 Task: Check the average views per listing of barn in the last 3 years.
Action: Mouse moved to (904, 219)
Screenshot: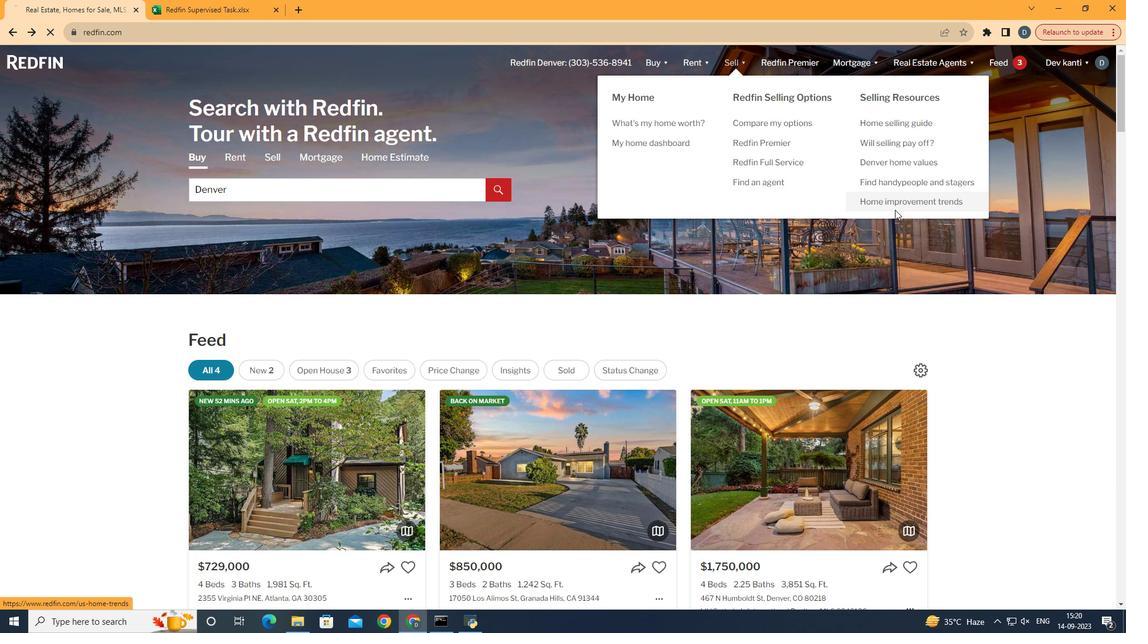 
Action: Mouse pressed left at (904, 219)
Screenshot: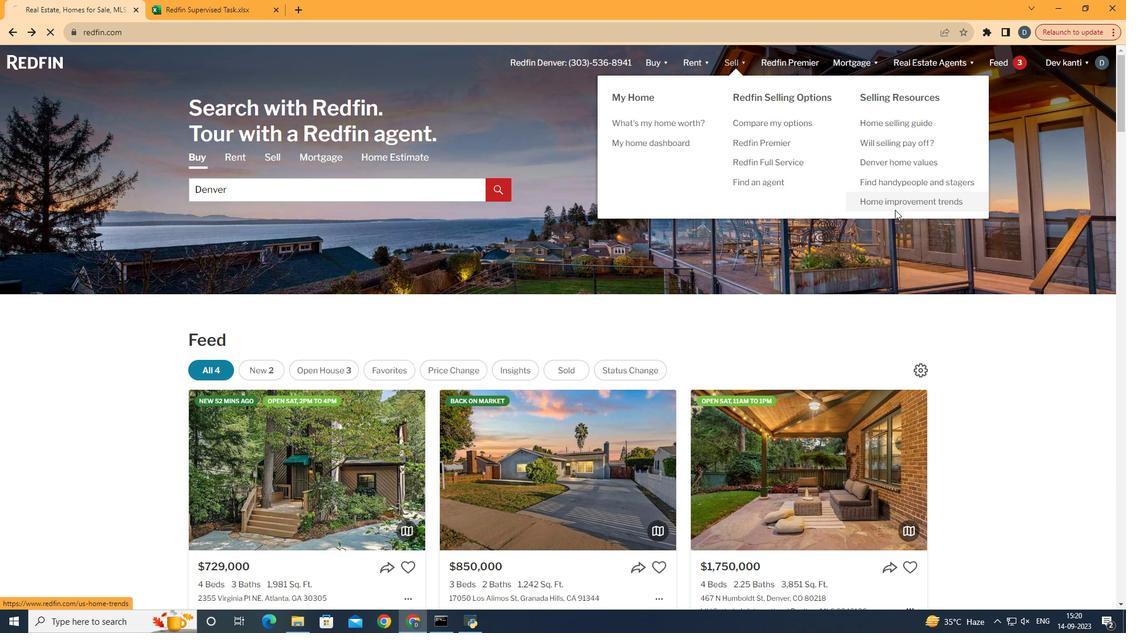 
Action: Mouse moved to (301, 235)
Screenshot: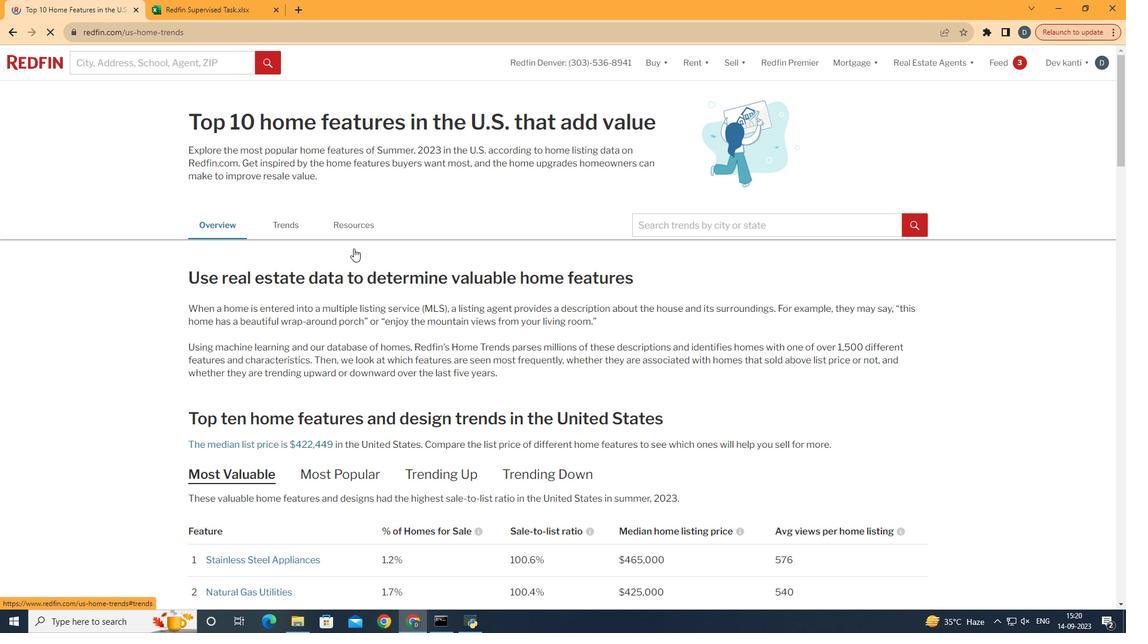
Action: Mouse pressed left at (301, 235)
Screenshot: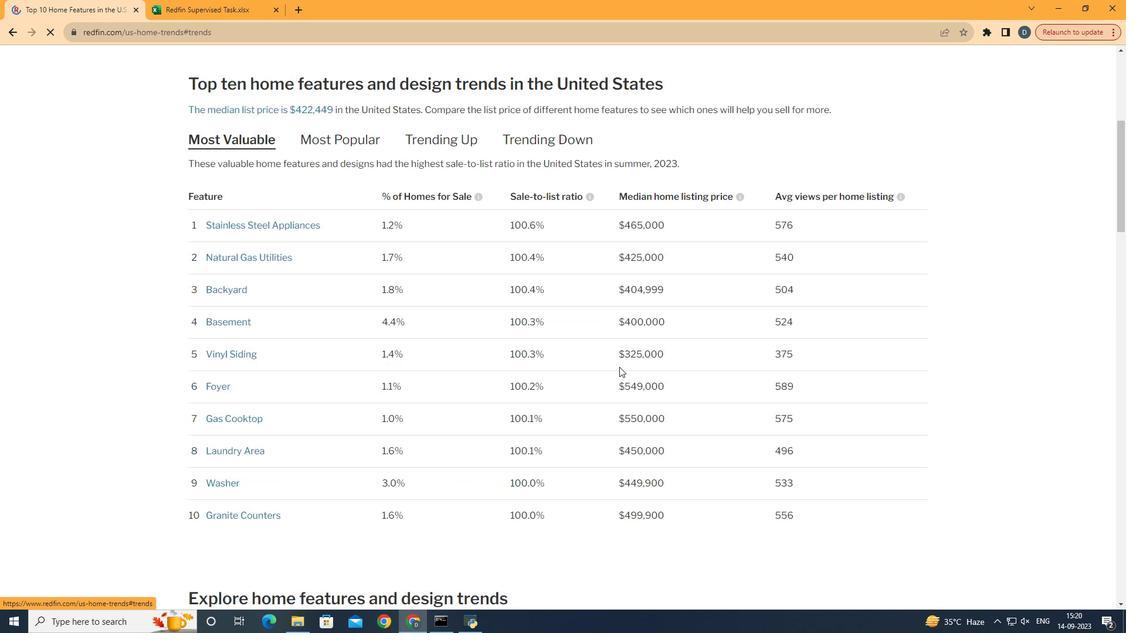 
Action: Mouse moved to (638, 382)
Screenshot: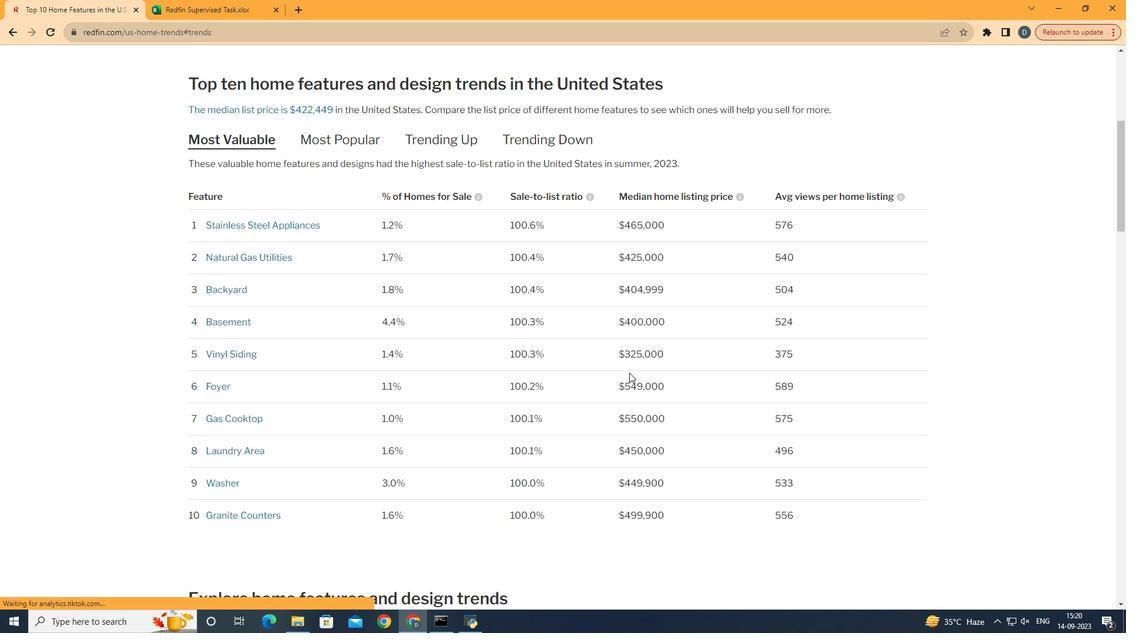 
Action: Mouse scrolled (638, 381) with delta (0, 0)
Screenshot: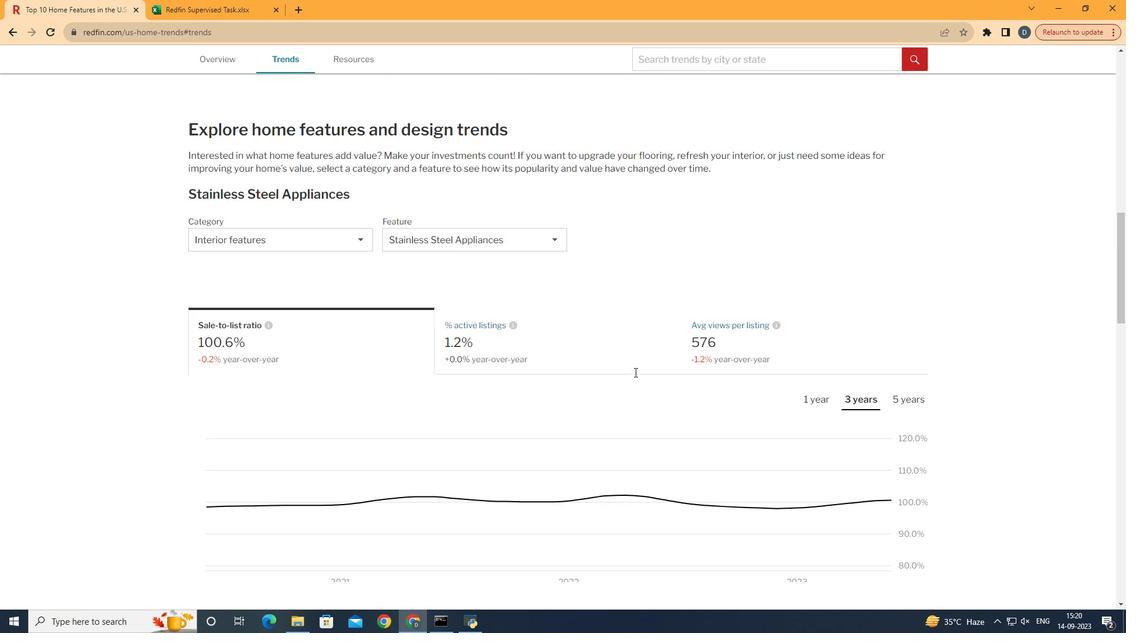 
Action: Mouse scrolled (638, 381) with delta (0, 0)
Screenshot: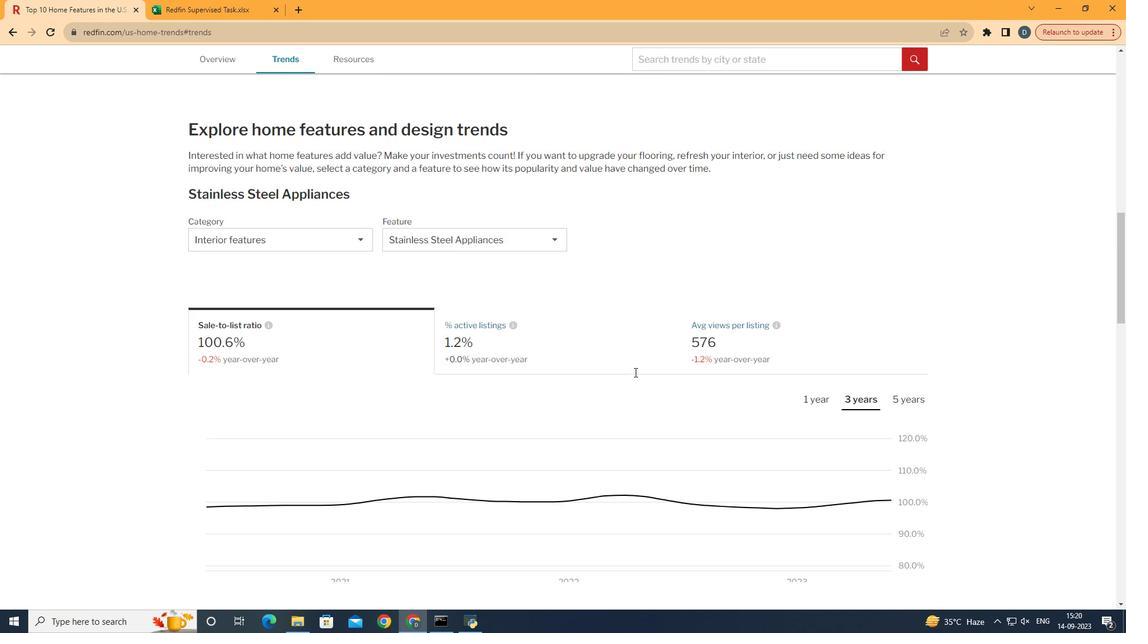 
Action: Mouse moved to (638, 381)
Screenshot: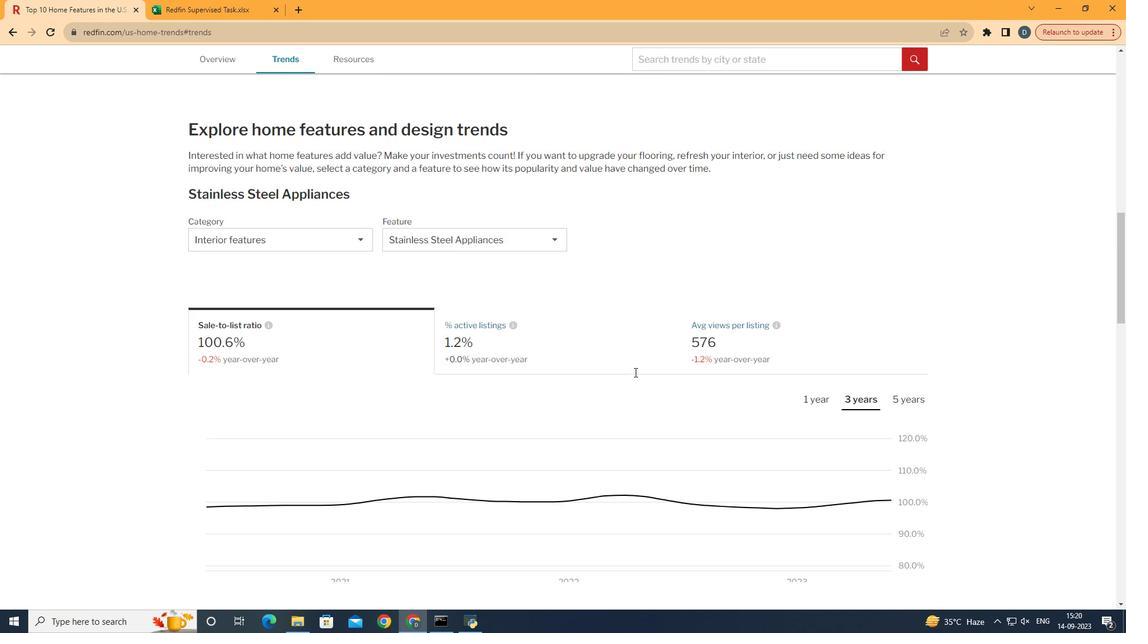 
Action: Mouse scrolled (638, 381) with delta (0, 0)
Screenshot: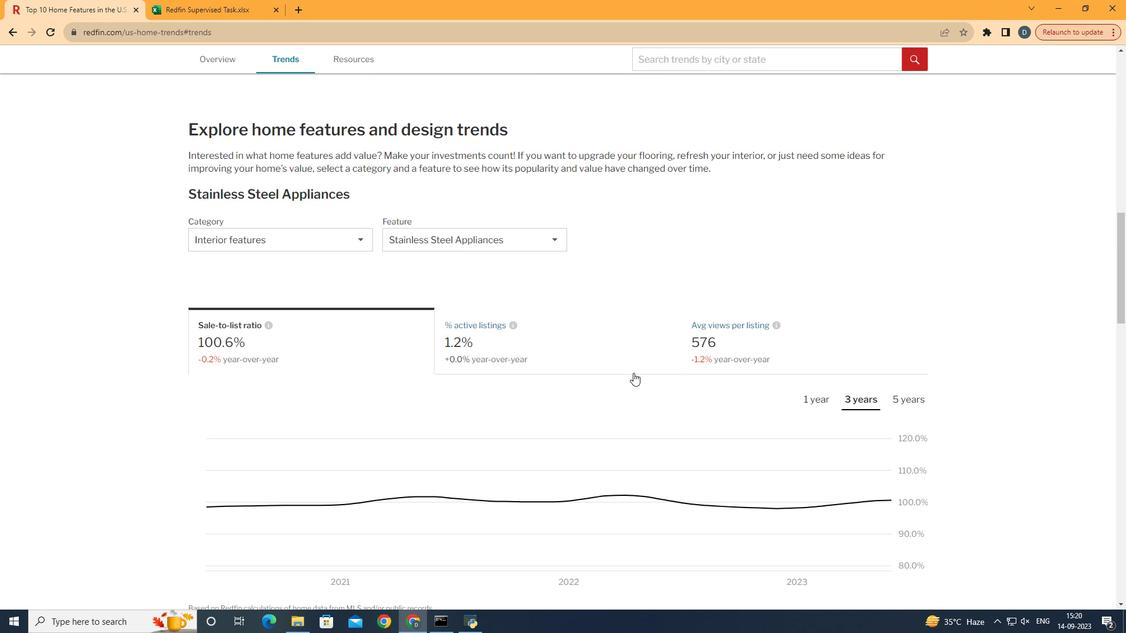 
Action: Mouse moved to (640, 381)
Screenshot: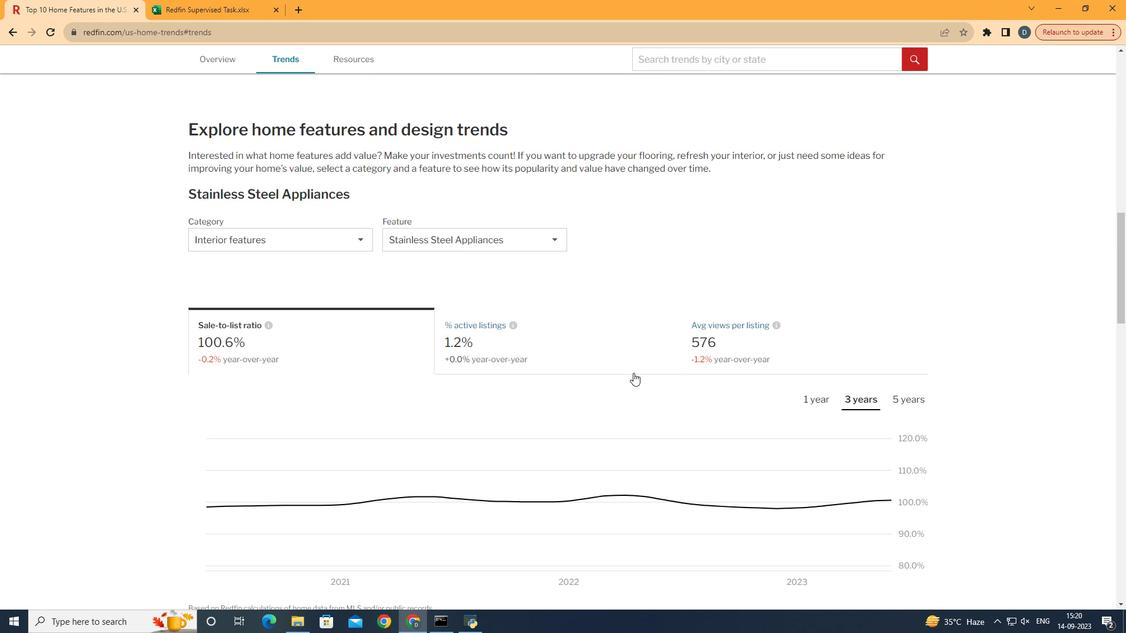 
Action: Mouse scrolled (640, 381) with delta (0, 0)
Screenshot: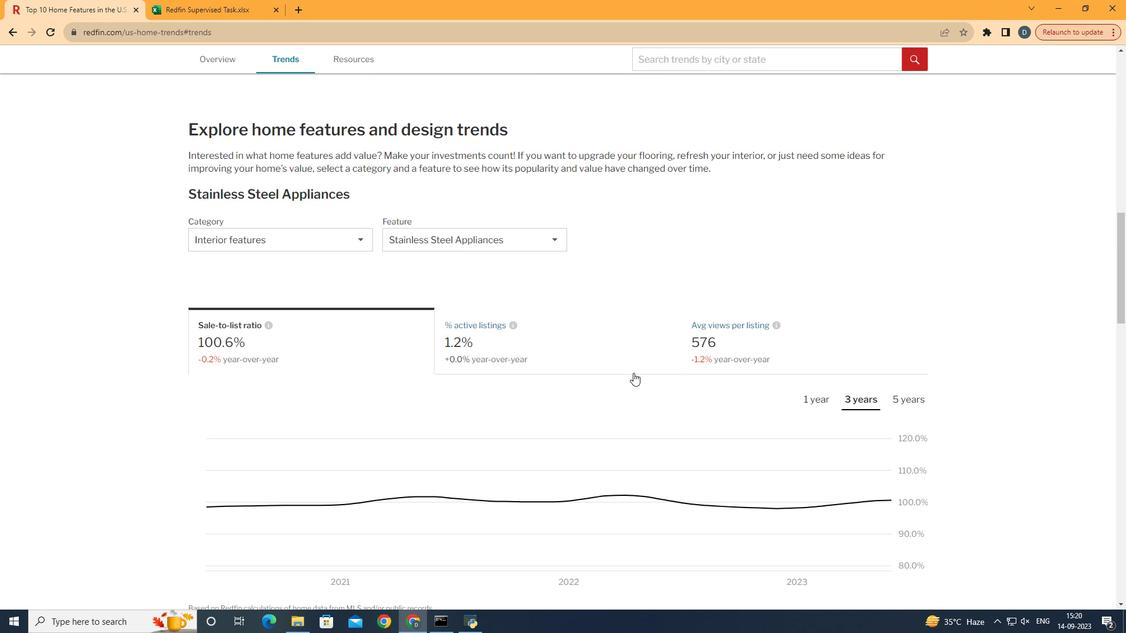 
Action: Mouse scrolled (640, 381) with delta (0, 0)
Screenshot: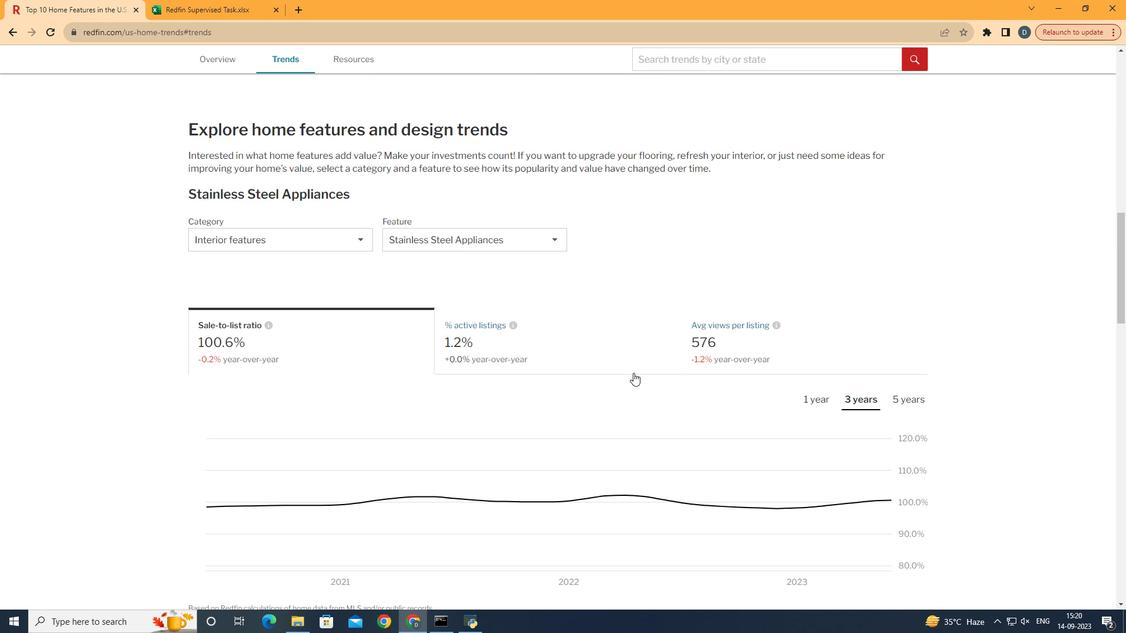 
Action: Mouse scrolled (640, 381) with delta (0, 0)
Screenshot: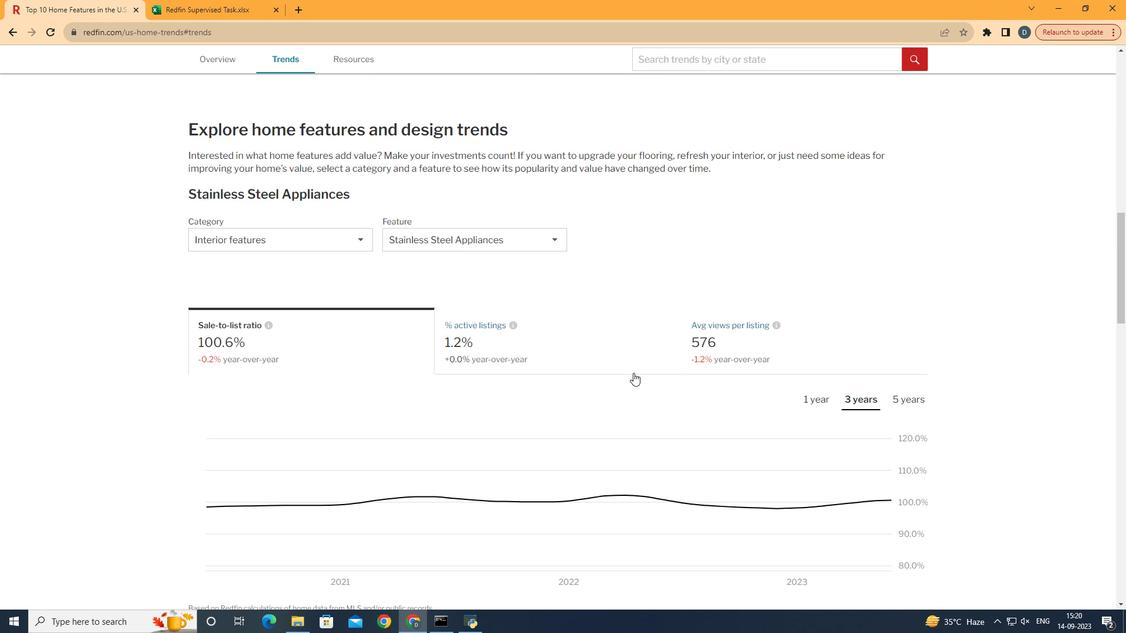 
Action: Mouse scrolled (640, 381) with delta (0, 0)
Screenshot: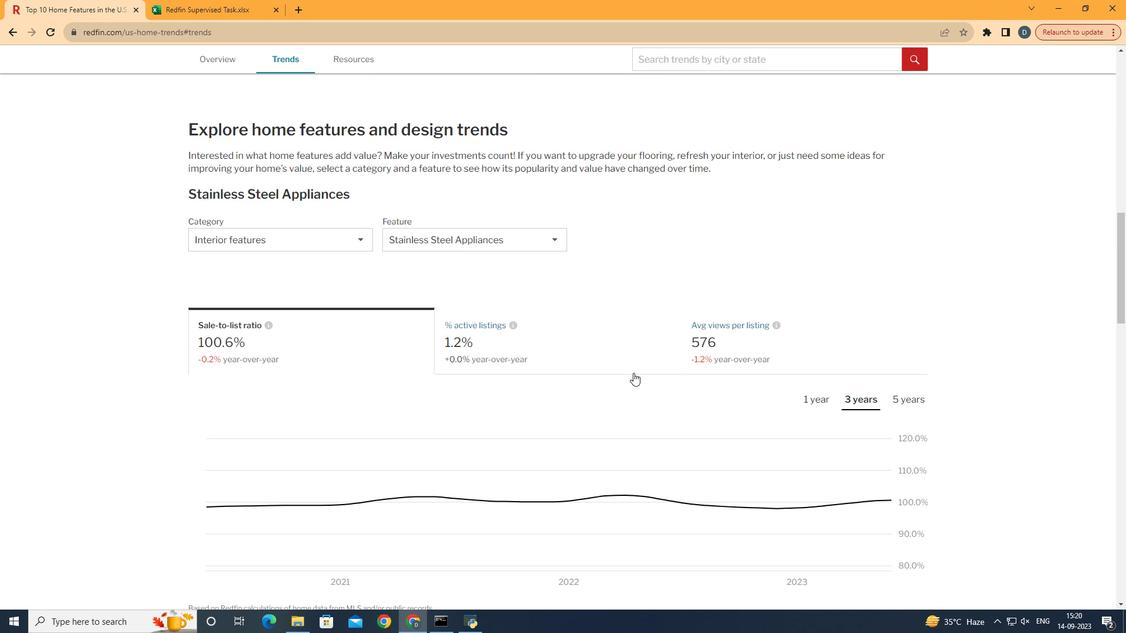 
Action: Mouse moved to (641, 381)
Screenshot: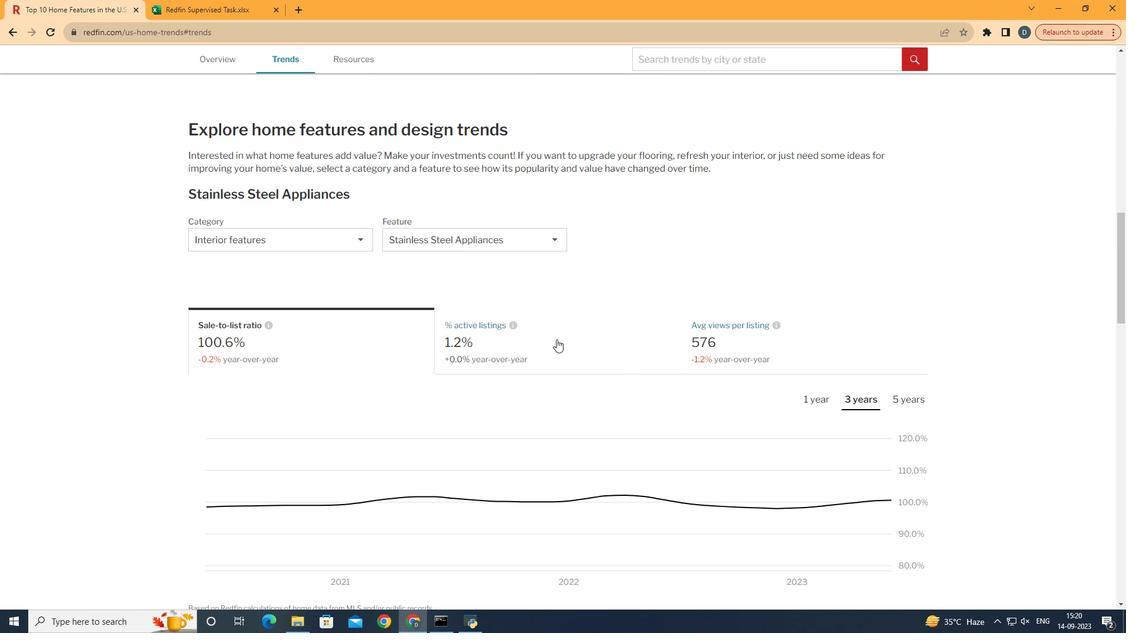
Action: Mouse scrolled (641, 381) with delta (0, 0)
Screenshot: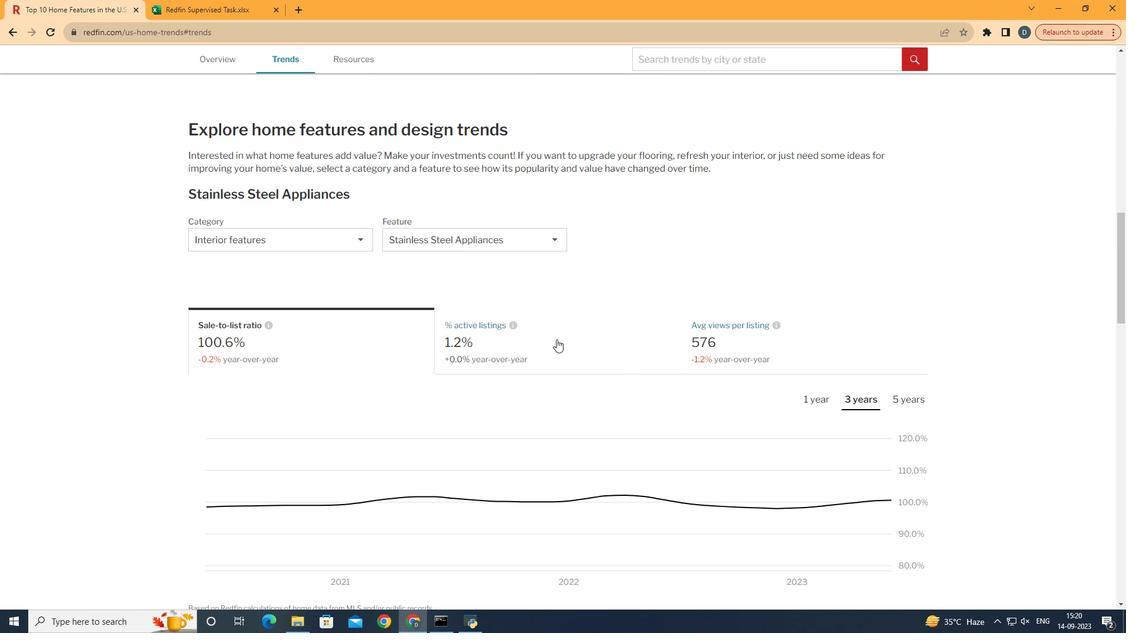
Action: Mouse moved to (406, 325)
Screenshot: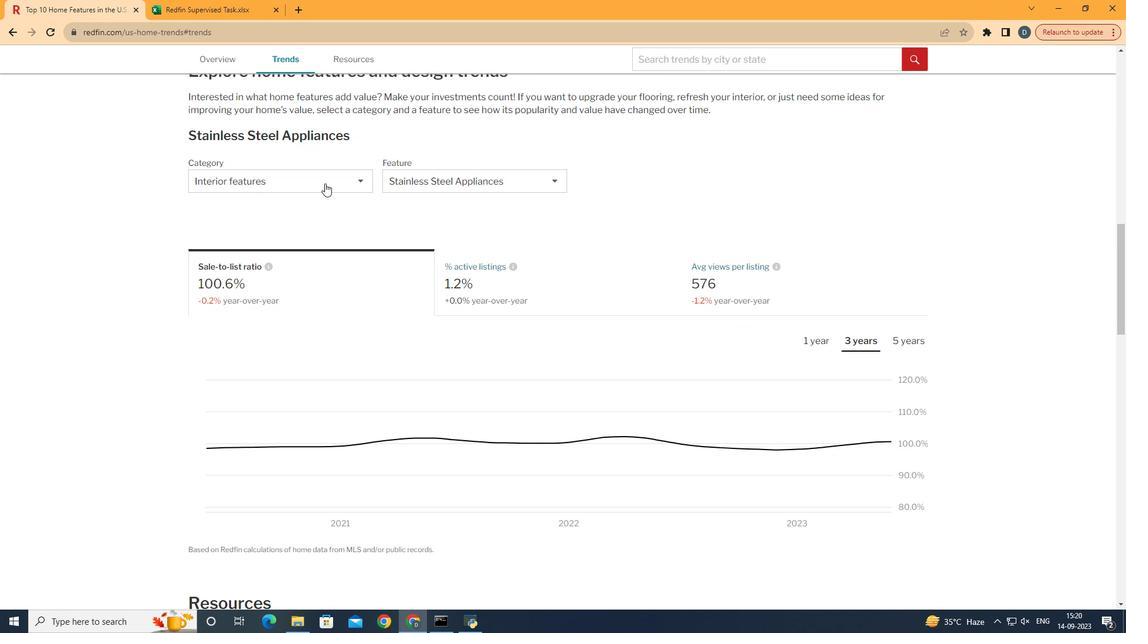 
Action: Mouse scrolled (406, 325) with delta (0, 0)
Screenshot: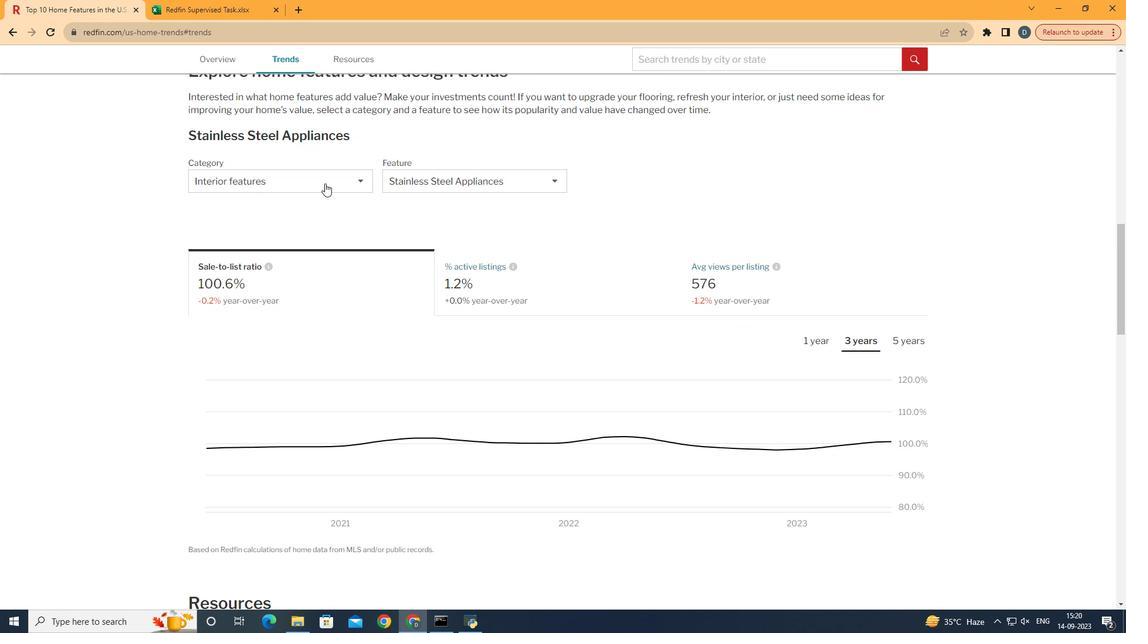 
Action: Mouse moved to (328, 203)
Screenshot: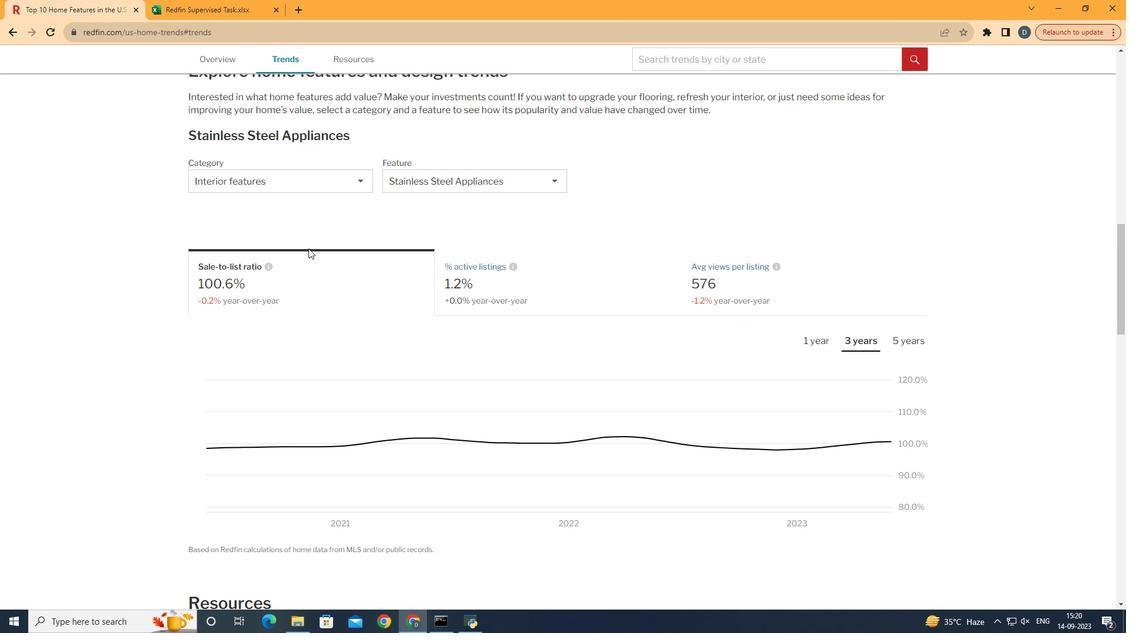 
Action: Mouse pressed left at (328, 203)
Screenshot: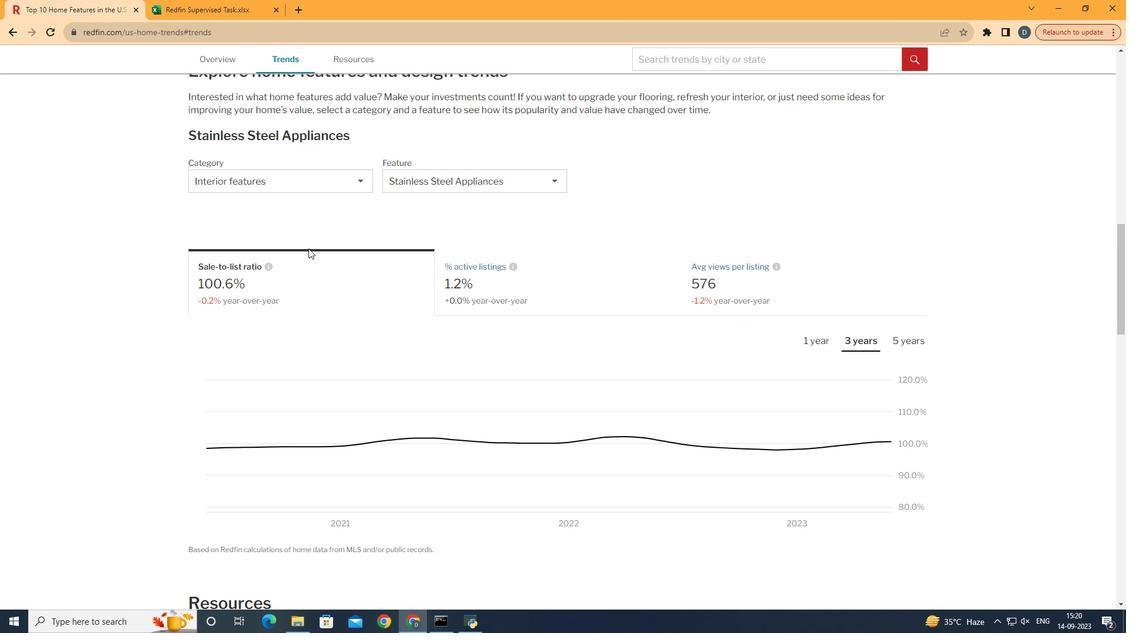 
Action: Mouse moved to (335, 187)
Screenshot: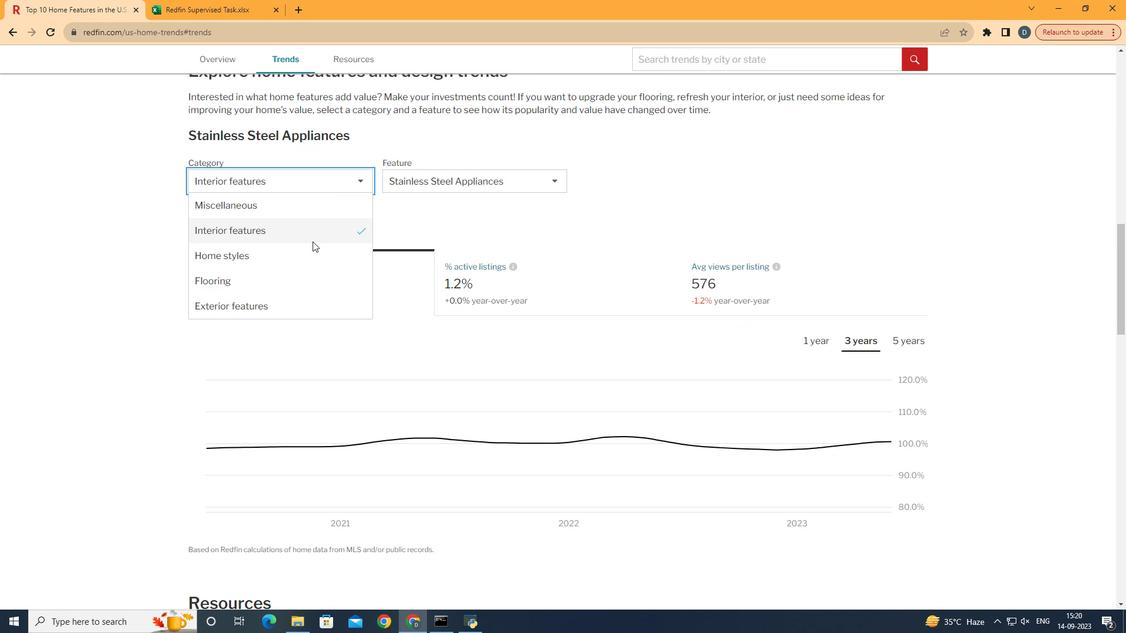 
Action: Mouse pressed left at (335, 187)
Screenshot: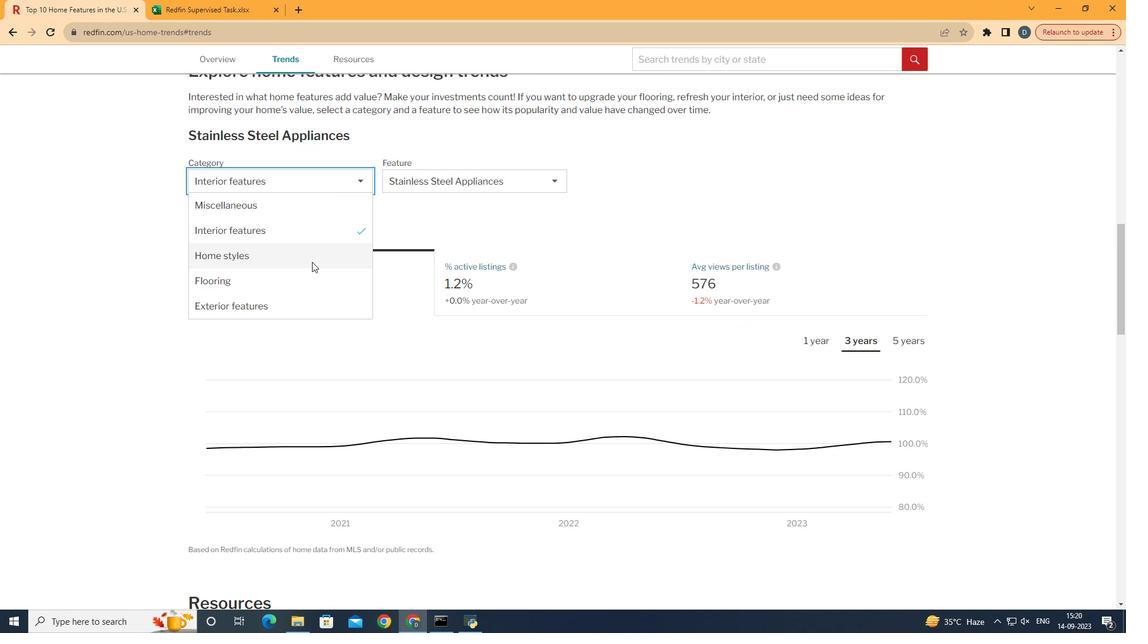 
Action: Mouse moved to (322, 317)
Screenshot: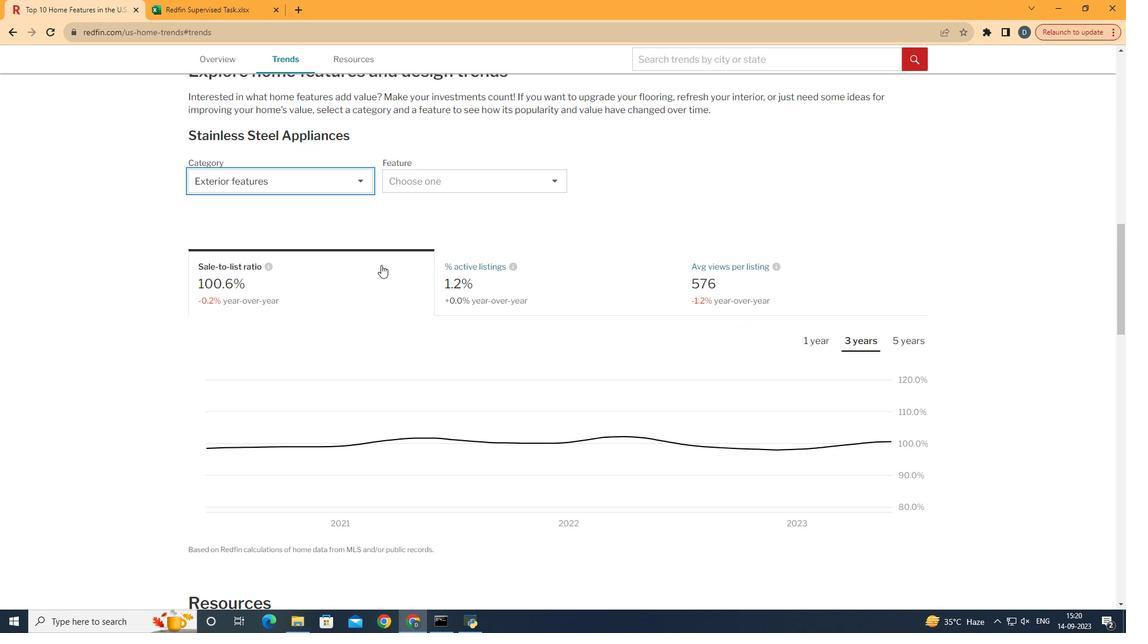 
Action: Mouse pressed left at (322, 317)
Screenshot: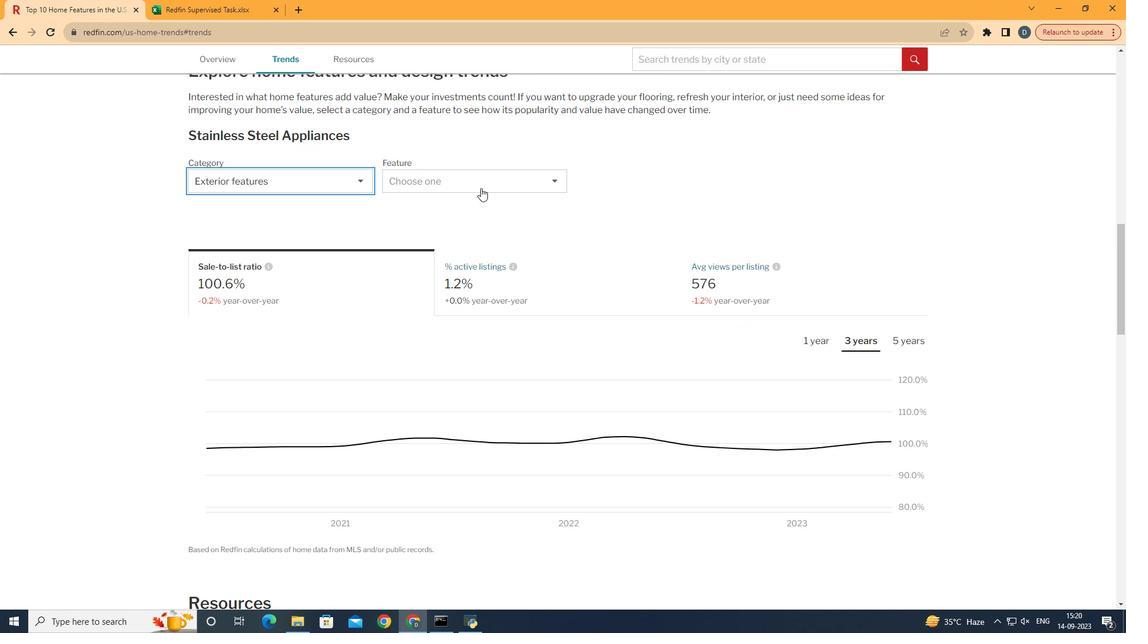 
Action: Mouse moved to (500, 184)
Screenshot: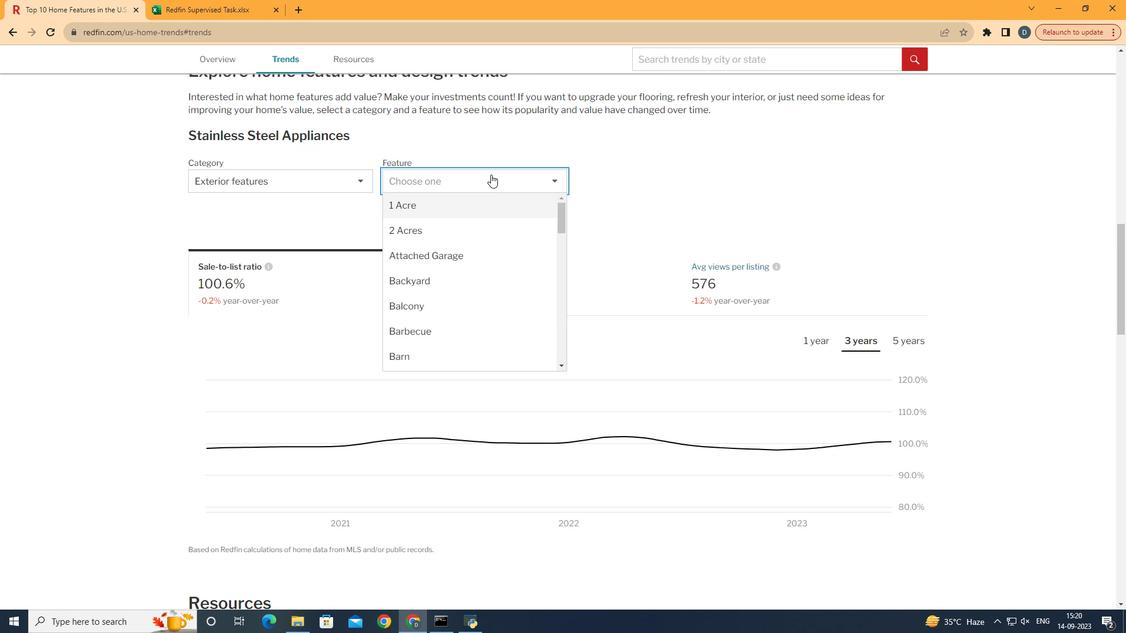 
Action: Mouse pressed left at (500, 184)
Screenshot: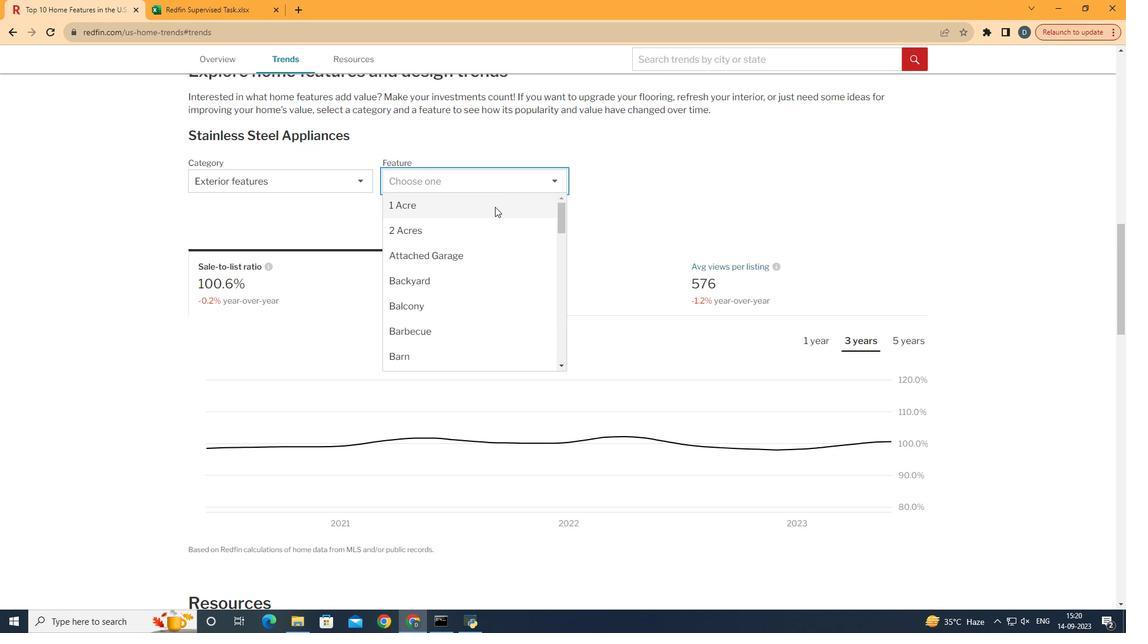 
Action: Mouse moved to (516, 362)
Screenshot: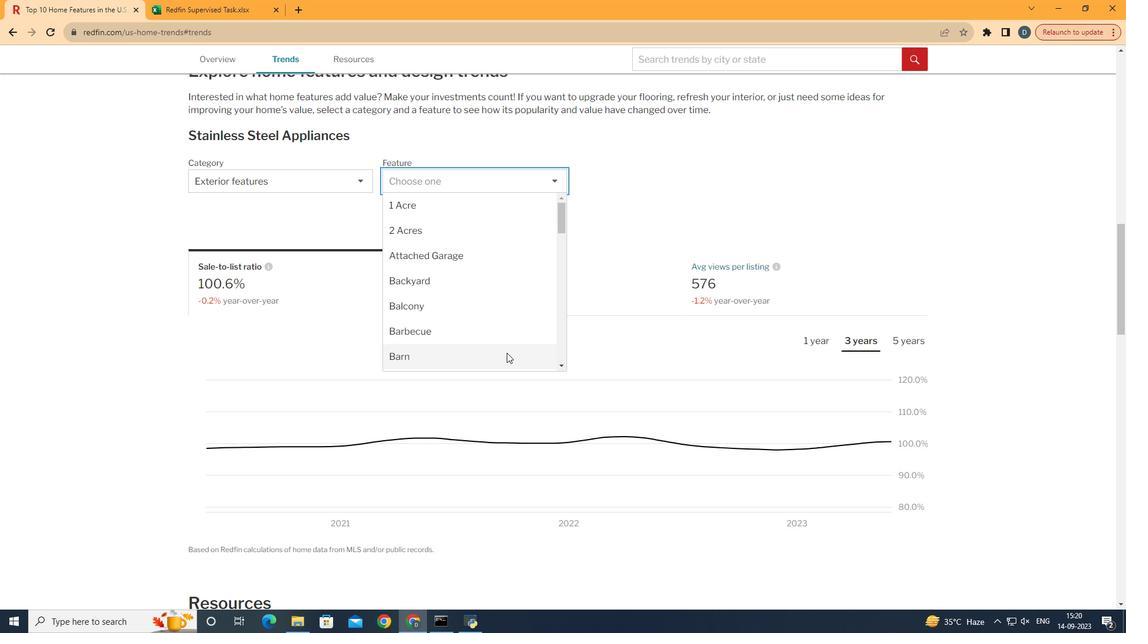 
Action: Mouse pressed left at (516, 362)
Screenshot: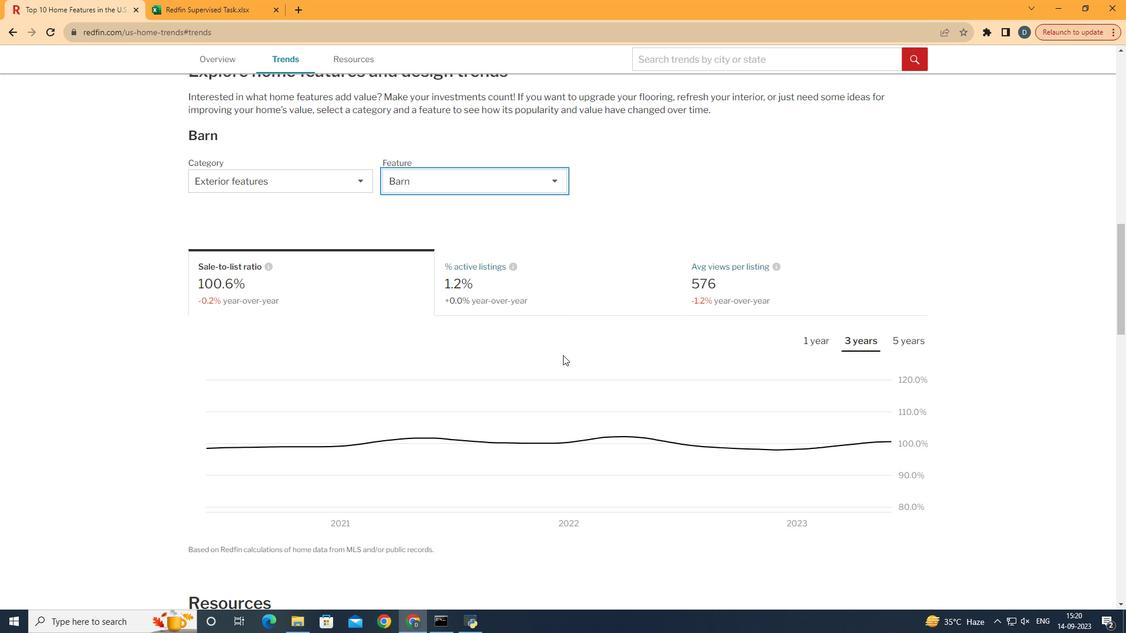 
Action: Mouse moved to (832, 289)
Screenshot: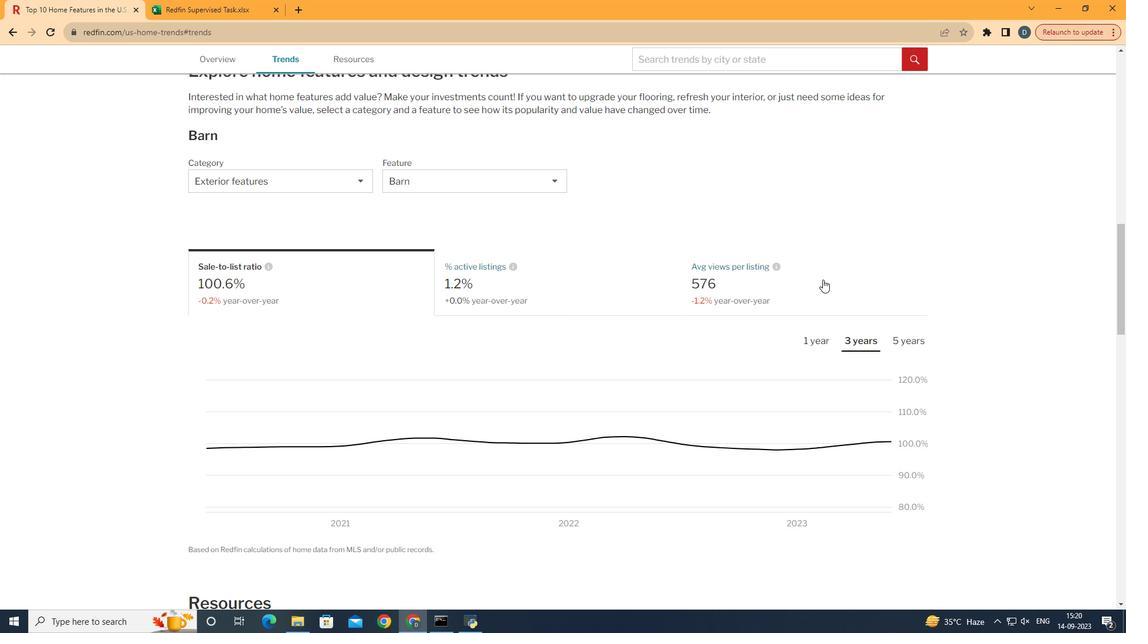 
Action: Mouse pressed left at (832, 289)
Screenshot: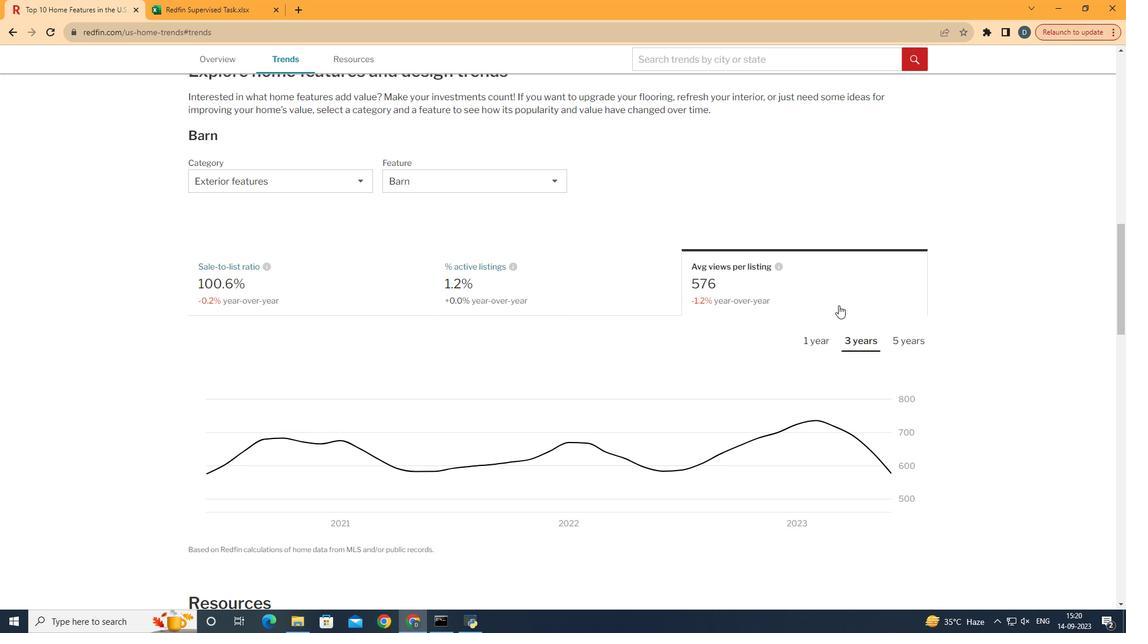 
Action: Mouse moved to (869, 347)
Screenshot: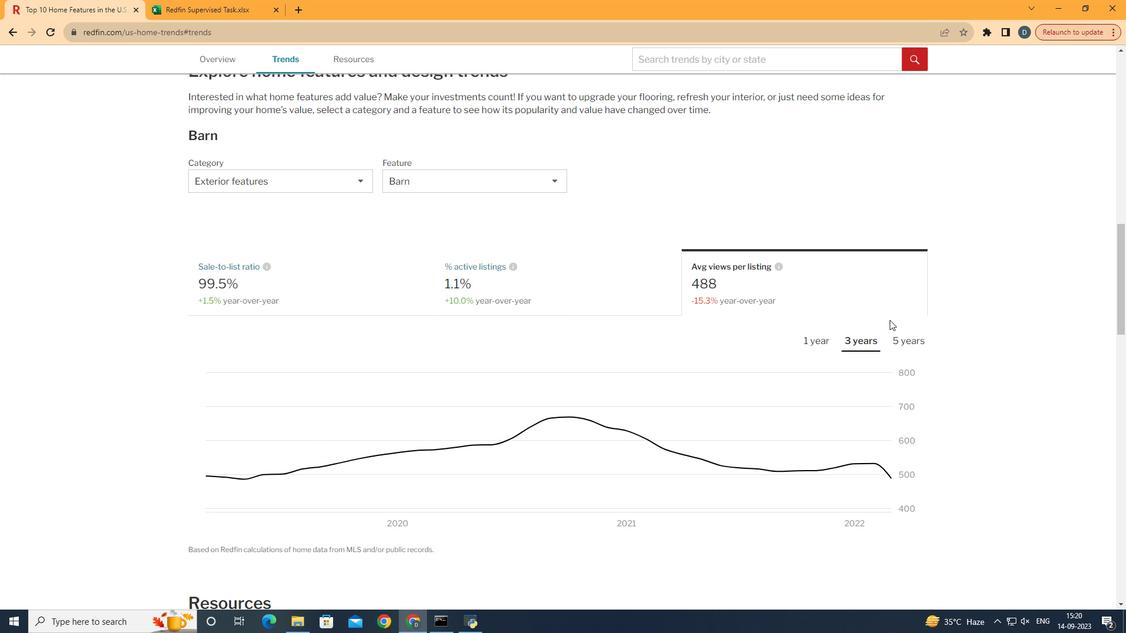 
Action: Mouse pressed left at (869, 347)
Screenshot: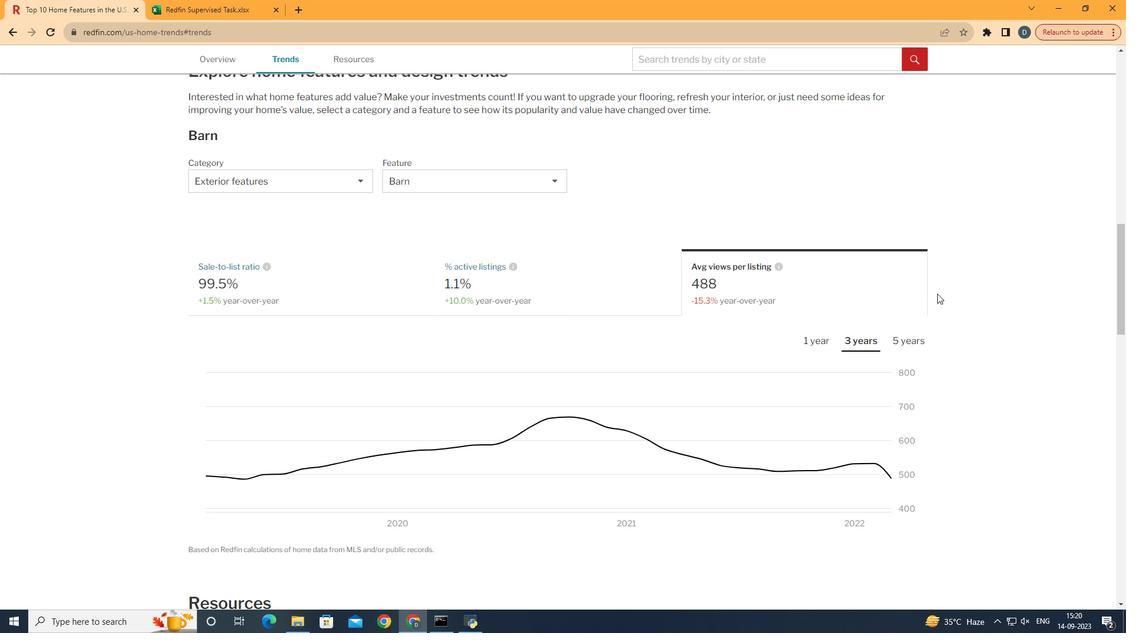 
Action: Mouse moved to (948, 302)
Screenshot: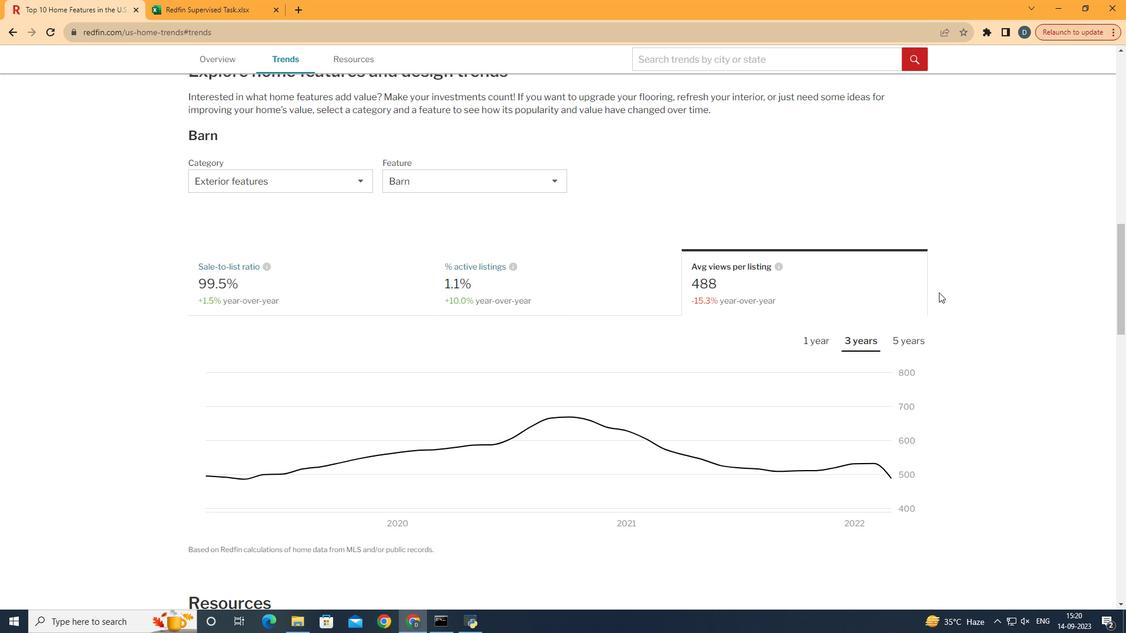 
